 Task: In the  document marketing.pdf Use the tool word Count 'and display word count while typing'. Find the word using Dictionary ' happier'. Below name insert the link: www.wikipedia.org
Action: Mouse moved to (317, 391)
Screenshot: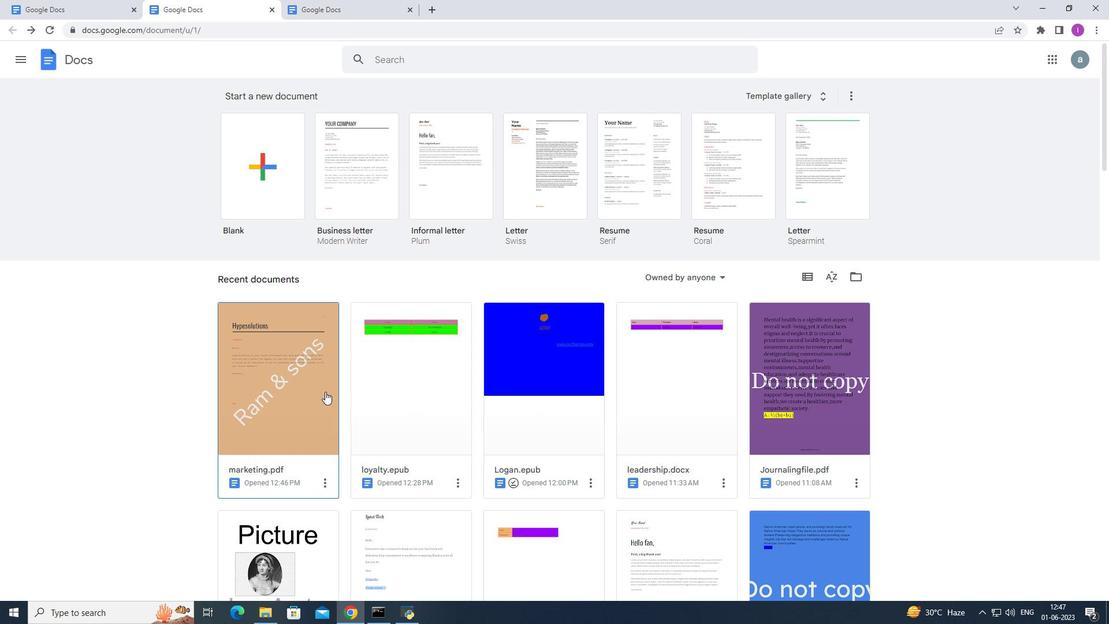 
Action: Mouse pressed left at (317, 391)
Screenshot: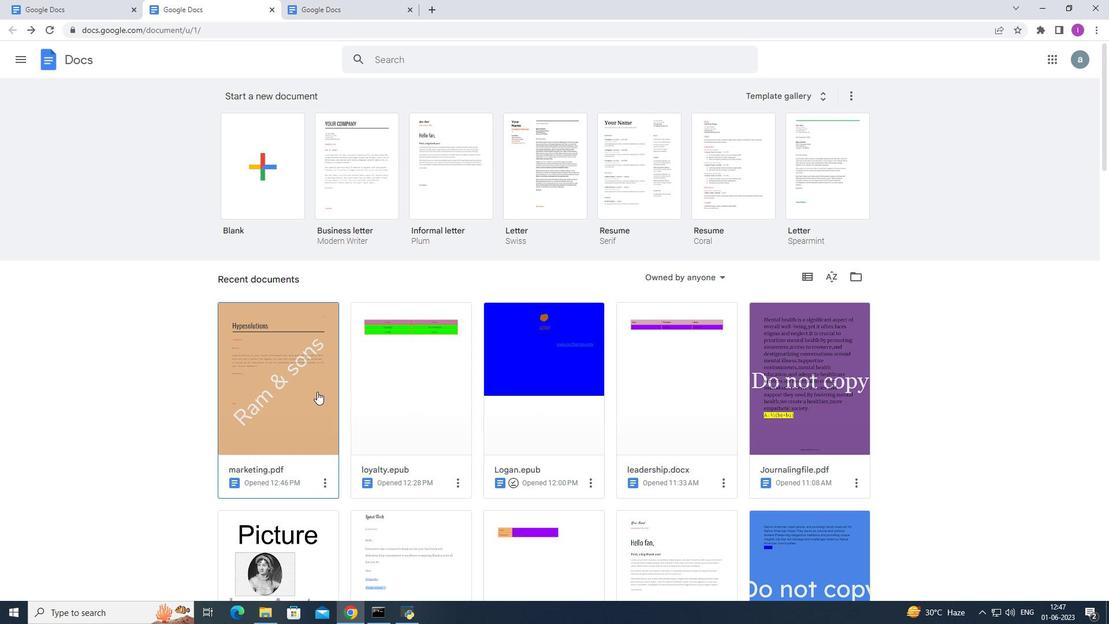 
Action: Mouse moved to (193, 63)
Screenshot: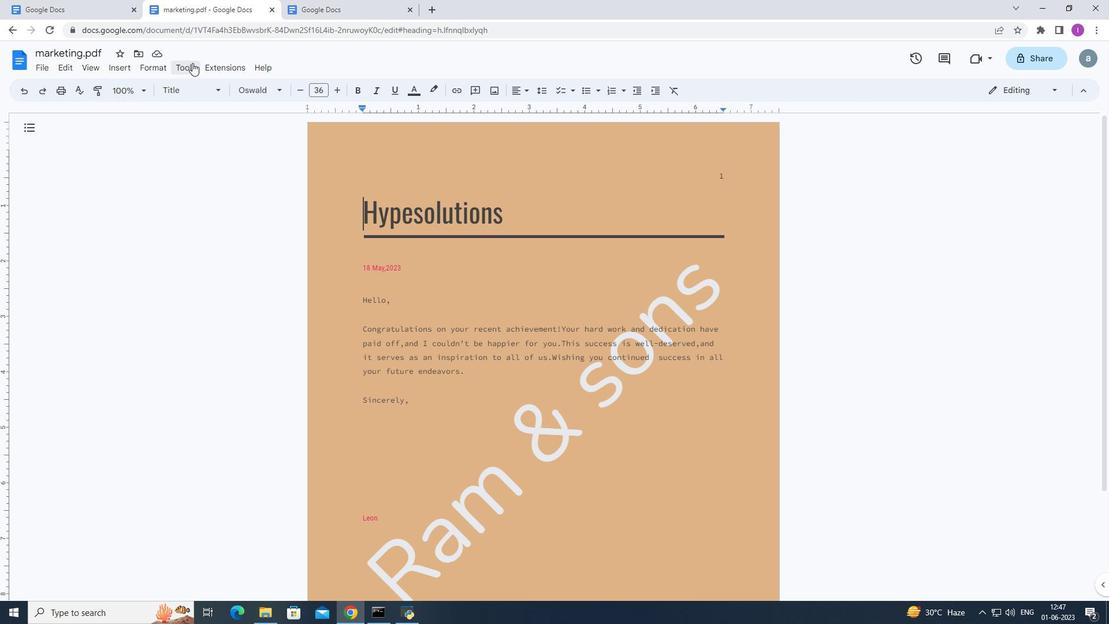 
Action: Mouse pressed left at (193, 63)
Screenshot: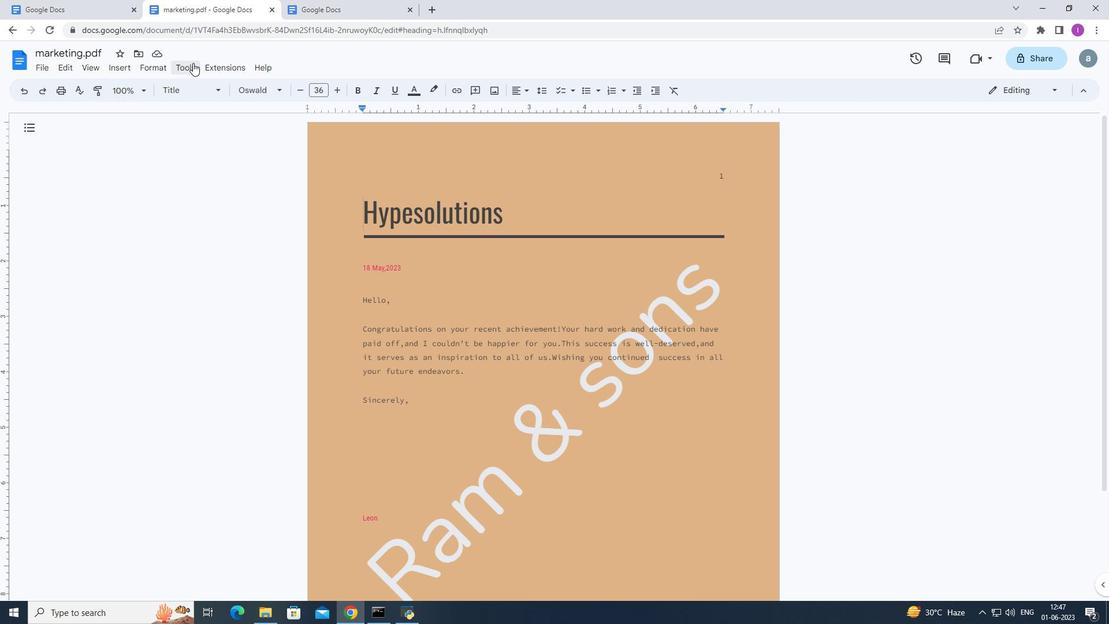 
Action: Mouse moved to (248, 106)
Screenshot: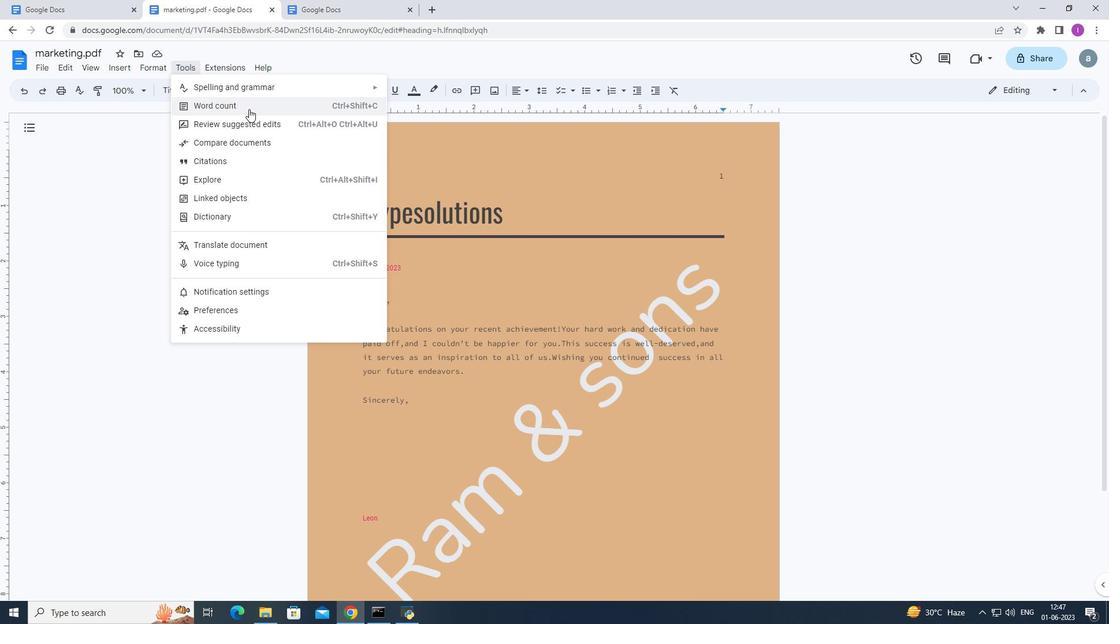 
Action: Mouse pressed left at (248, 106)
Screenshot: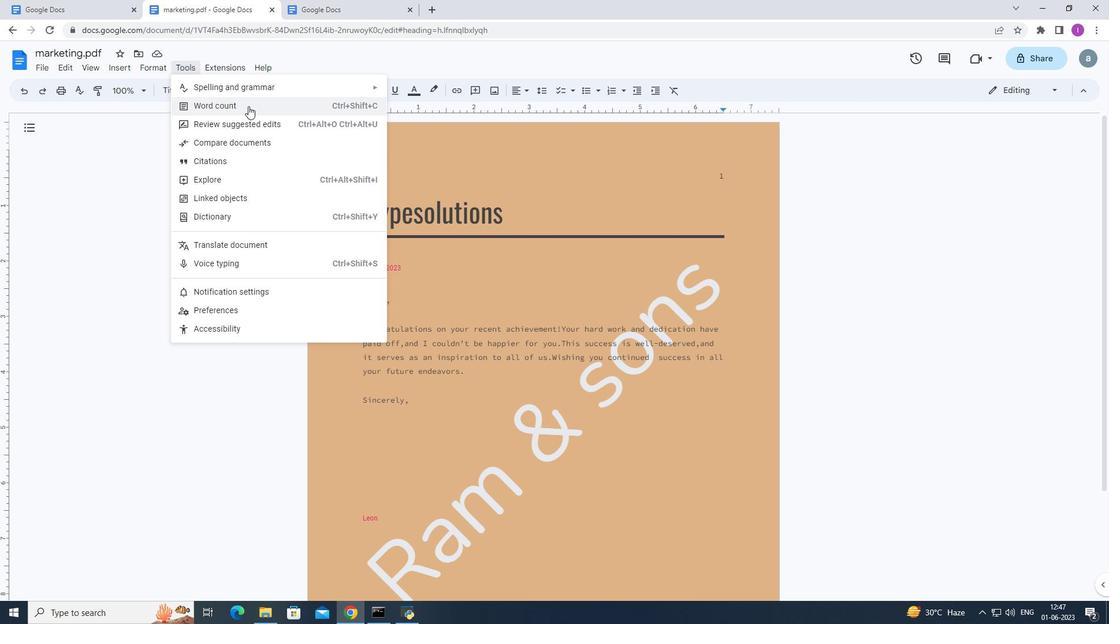 
Action: Mouse moved to (490, 371)
Screenshot: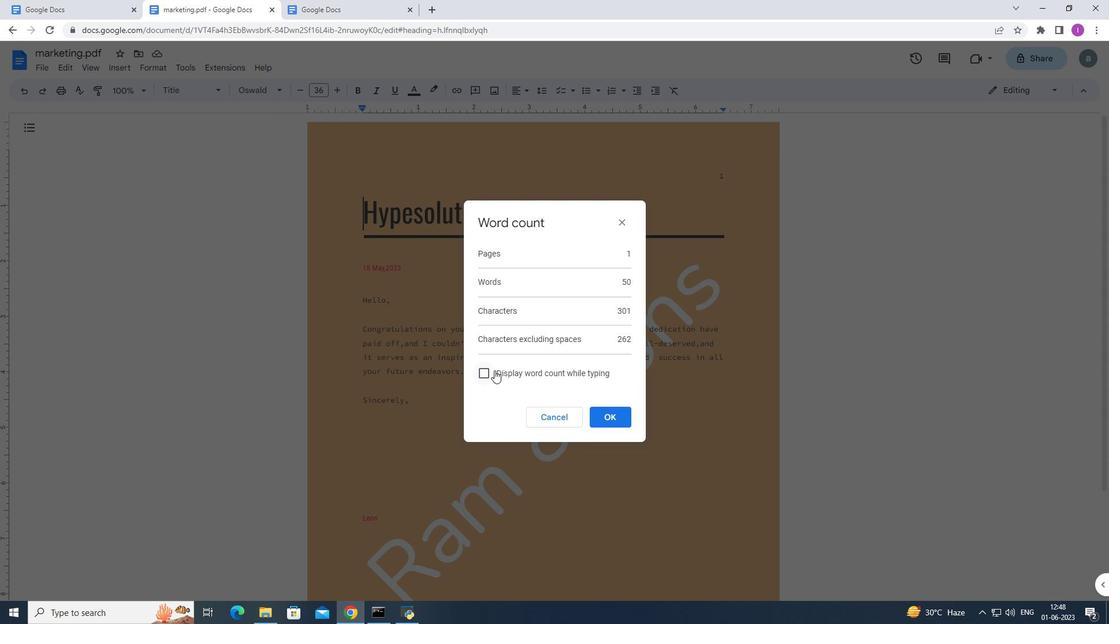 
Action: Mouse pressed left at (490, 371)
Screenshot: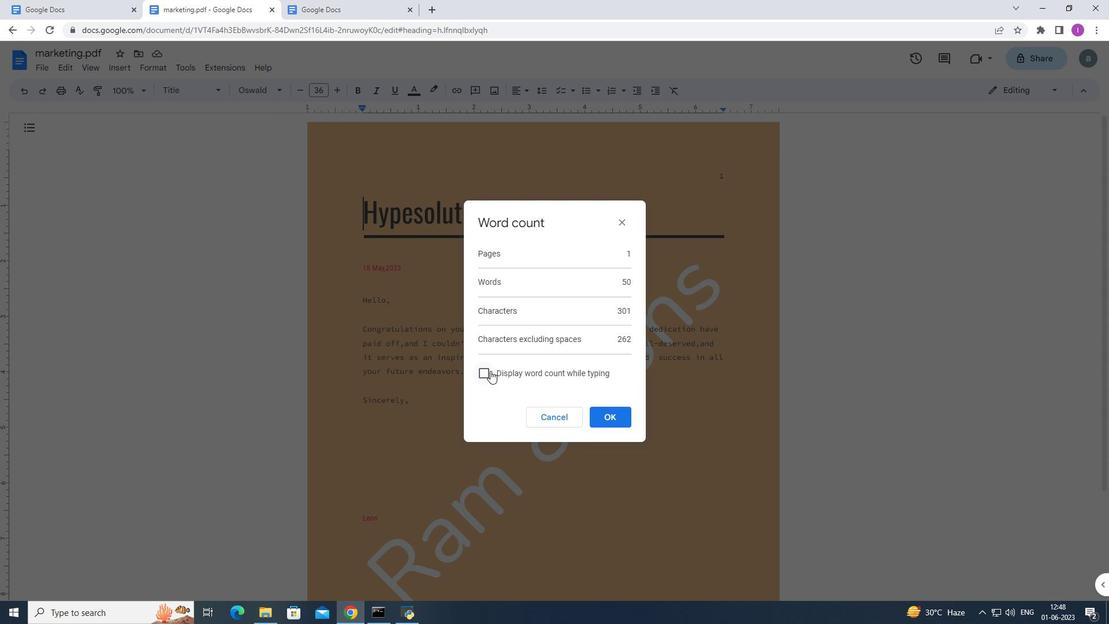 
Action: Mouse moved to (612, 417)
Screenshot: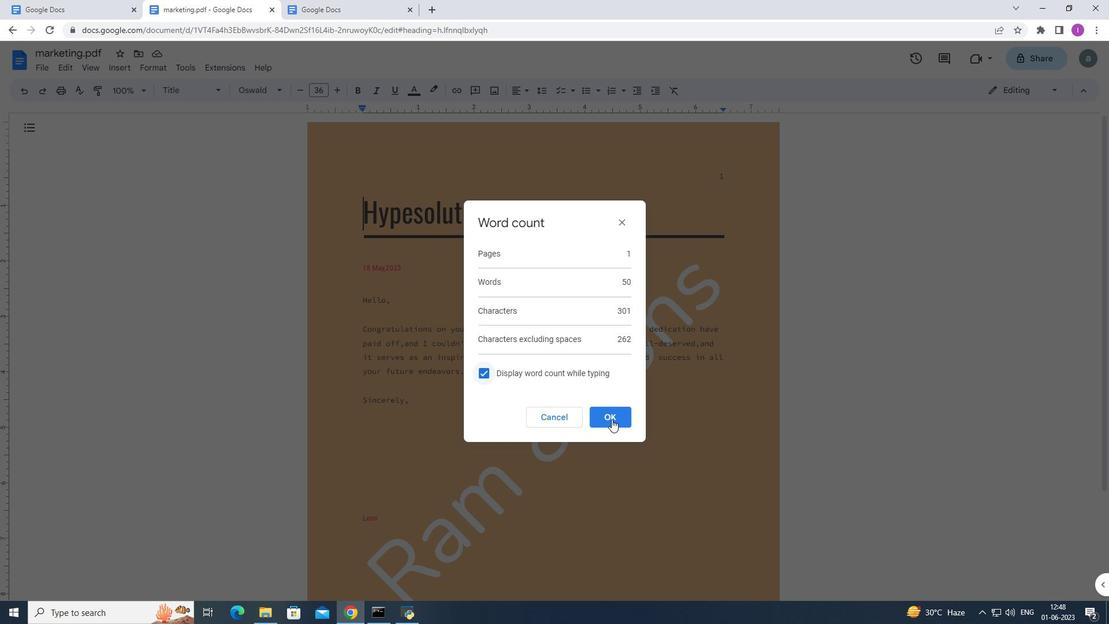 
Action: Mouse pressed left at (612, 417)
Screenshot: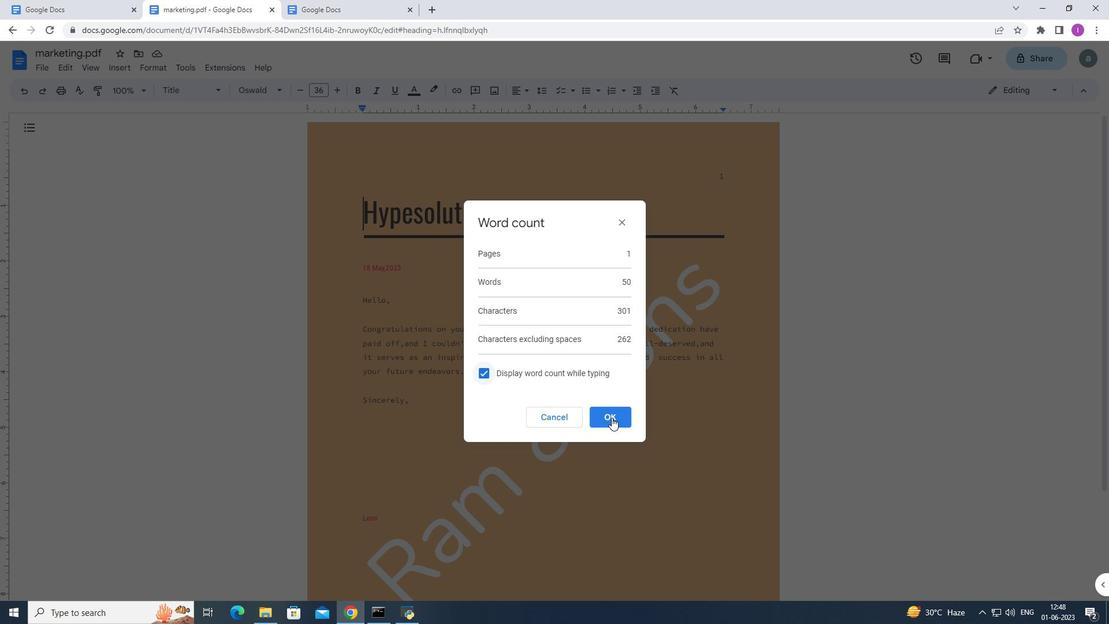 
Action: Mouse moved to (485, 343)
Screenshot: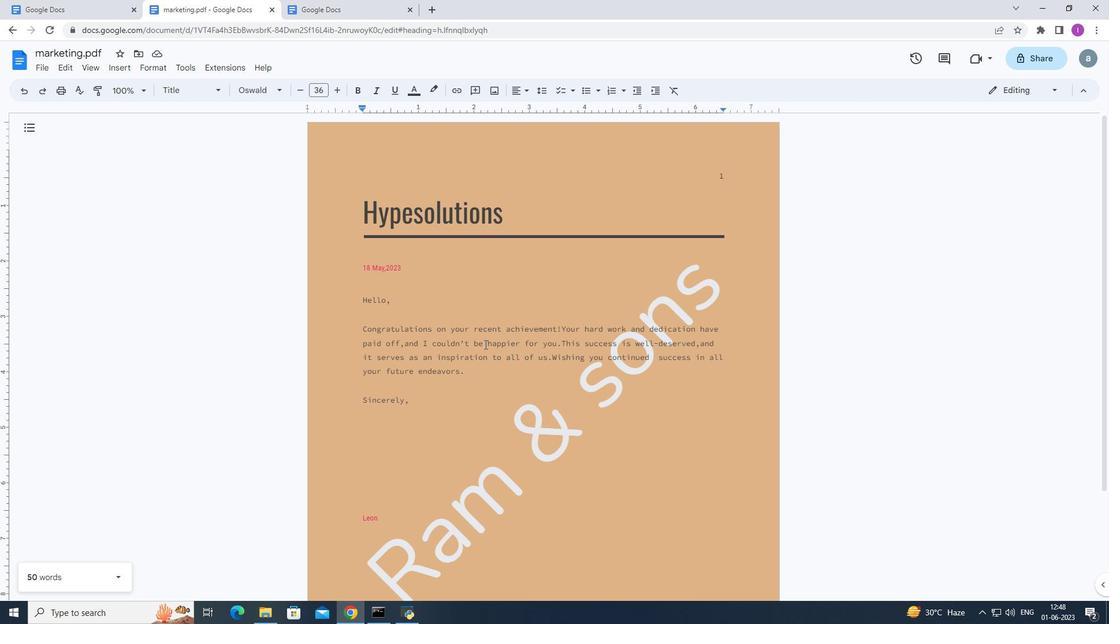 
Action: Mouse pressed left at (485, 343)
Screenshot: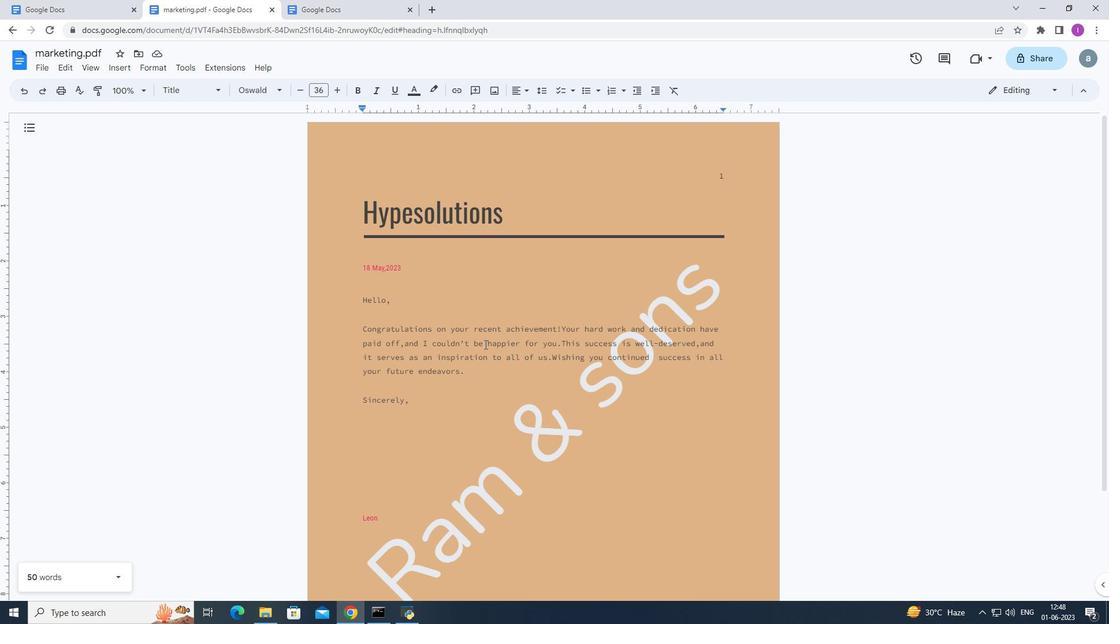 
Action: Mouse moved to (192, 66)
Screenshot: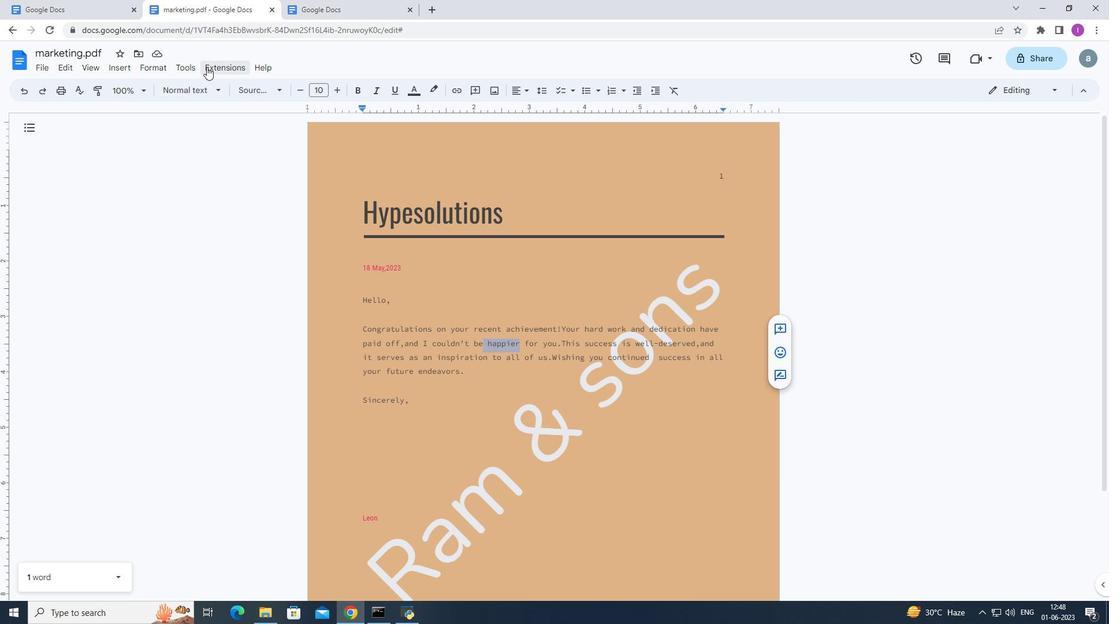 
Action: Mouse pressed left at (192, 66)
Screenshot: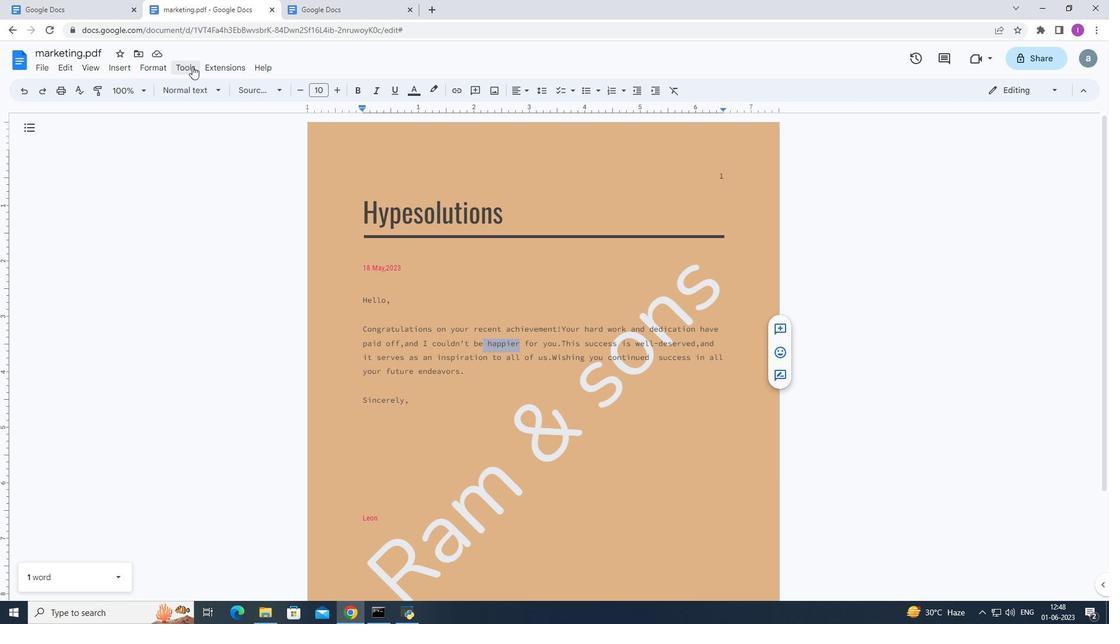 
Action: Mouse moved to (226, 221)
Screenshot: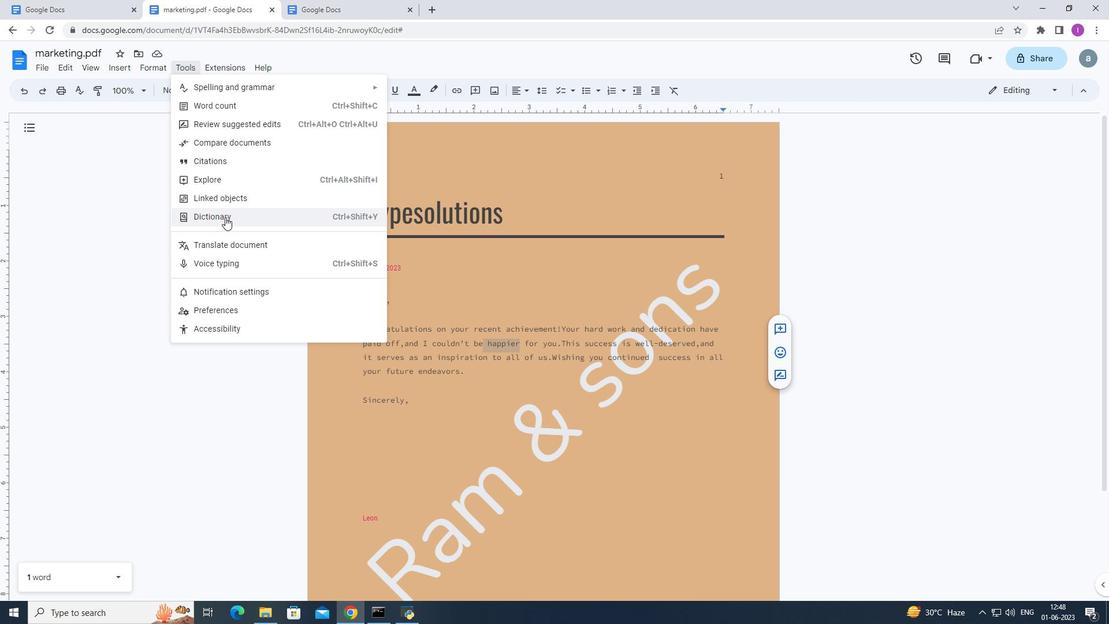
Action: Mouse pressed left at (226, 221)
Screenshot: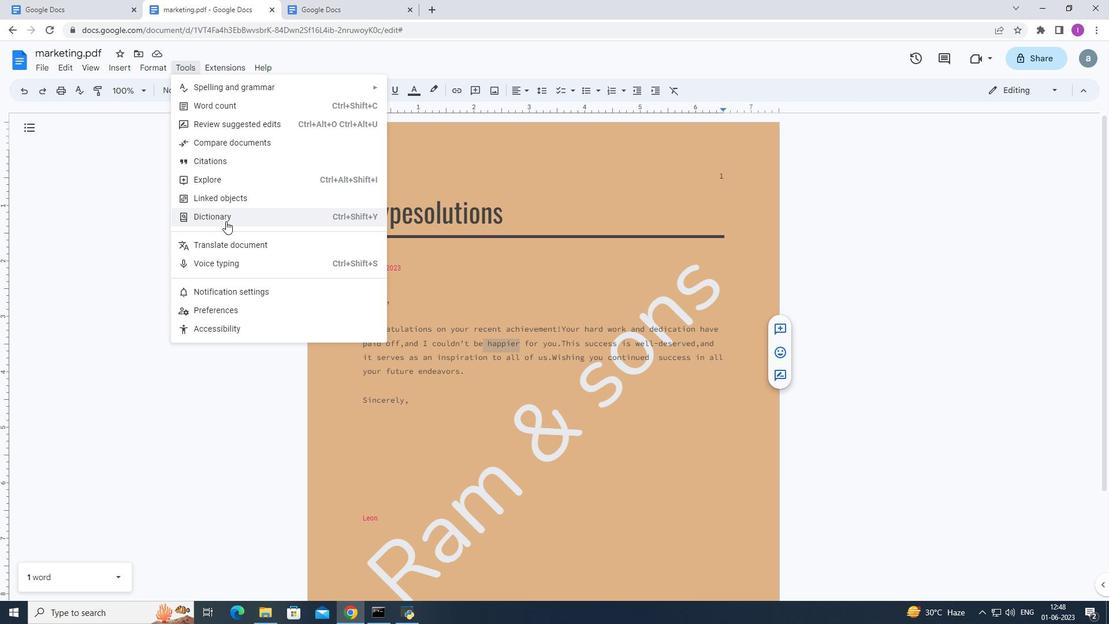 
Action: Mouse moved to (294, 524)
Screenshot: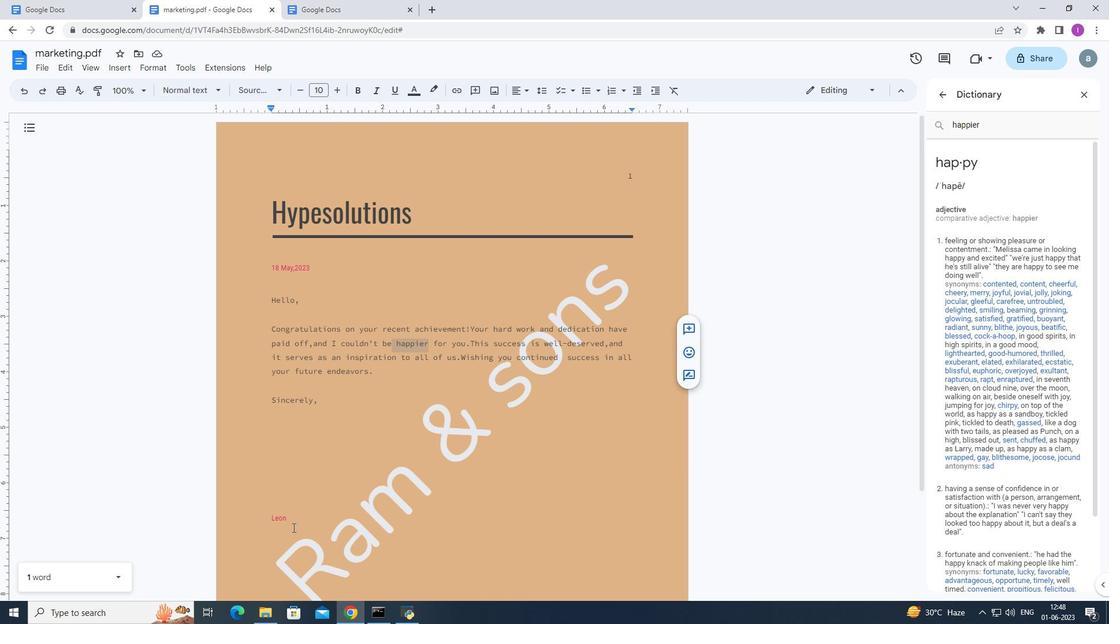 
Action: Mouse pressed left at (294, 524)
Screenshot: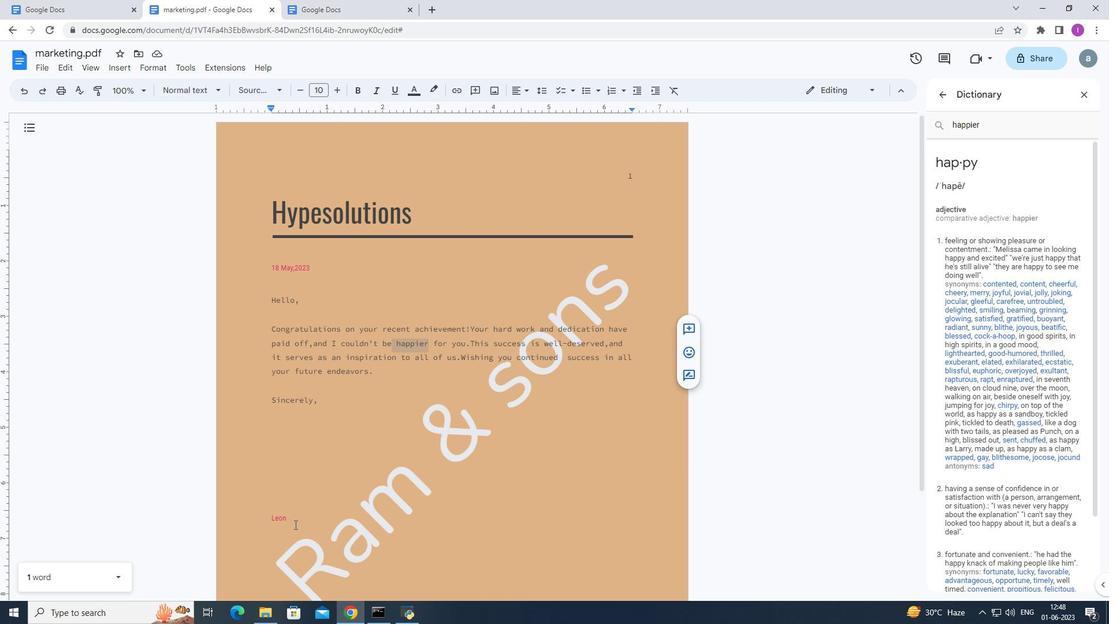 
Action: Mouse moved to (348, 526)
Screenshot: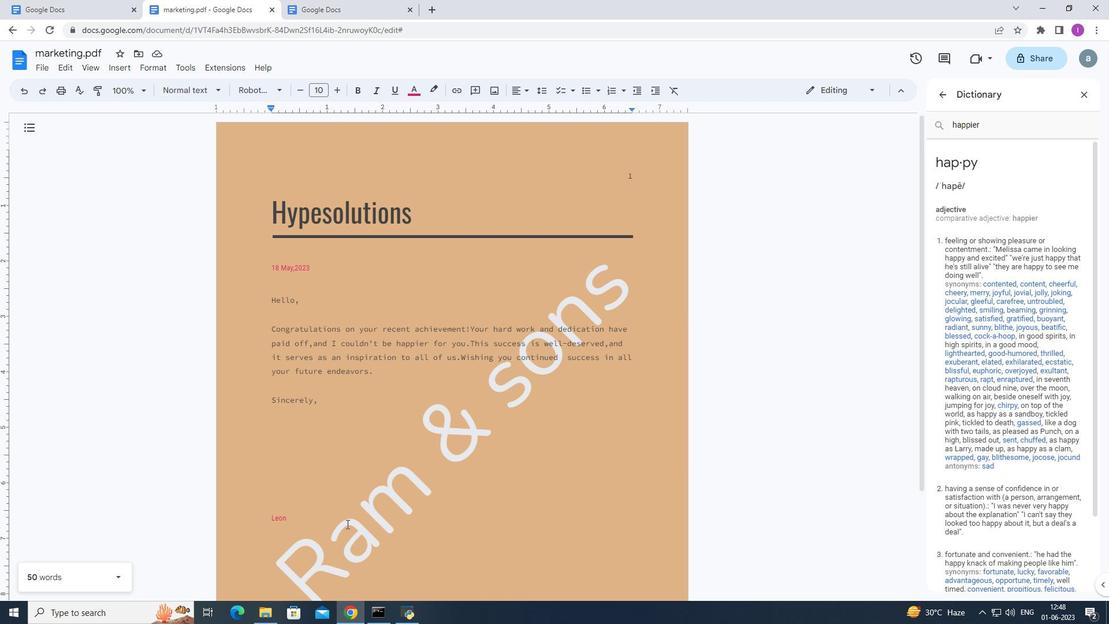 
Action: Key pressed <Key.enter>
Screenshot: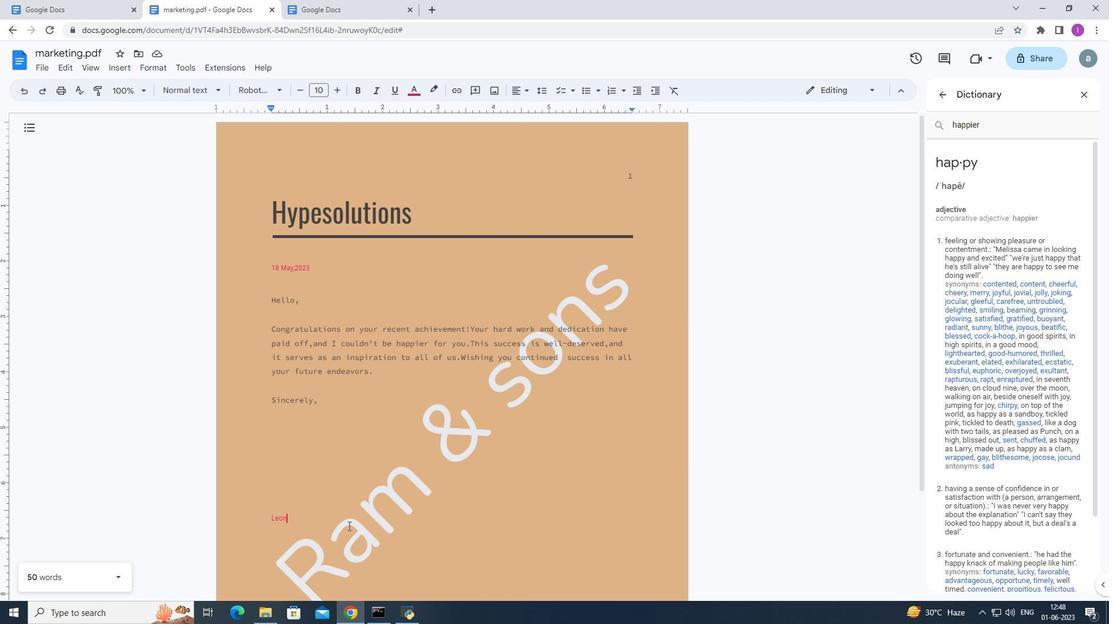 
Action: Mouse moved to (110, 62)
Screenshot: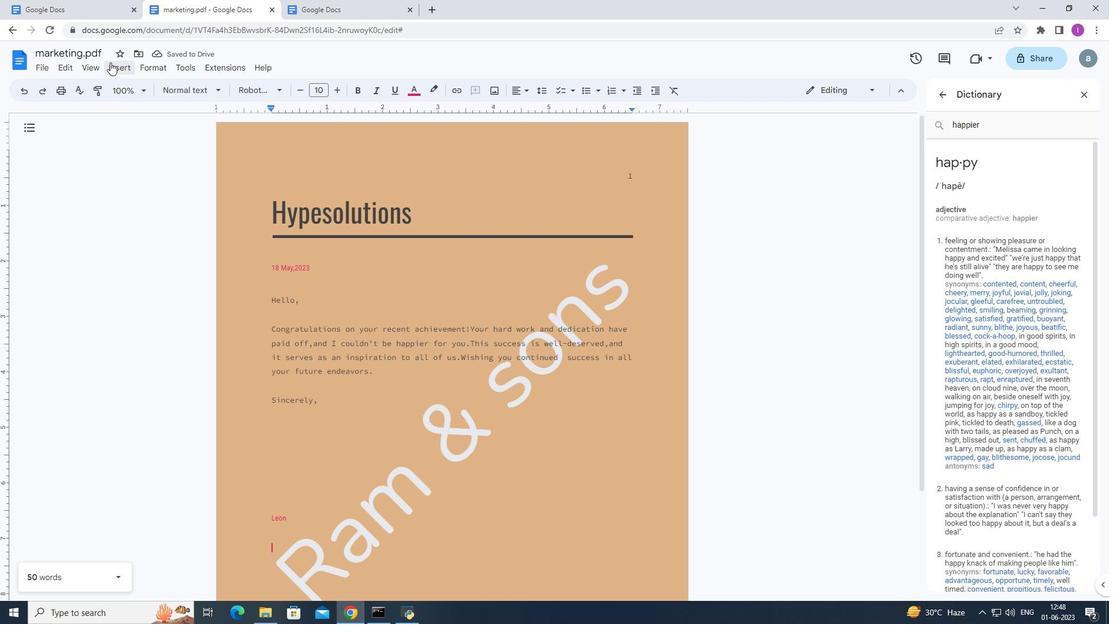 
Action: Mouse pressed left at (110, 62)
Screenshot: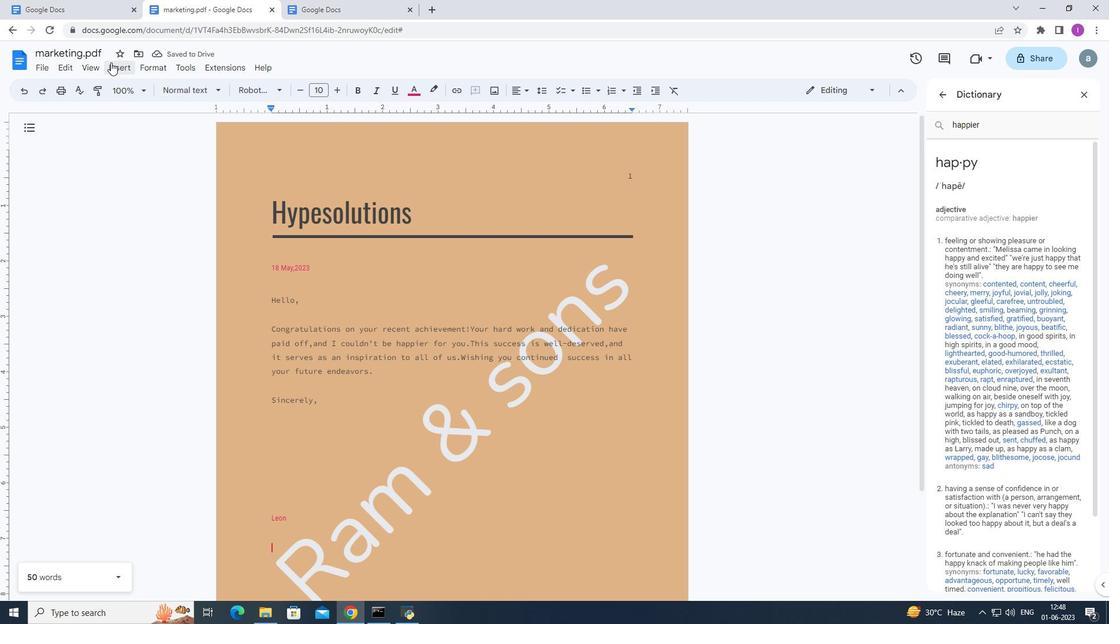 
Action: Mouse moved to (137, 423)
Screenshot: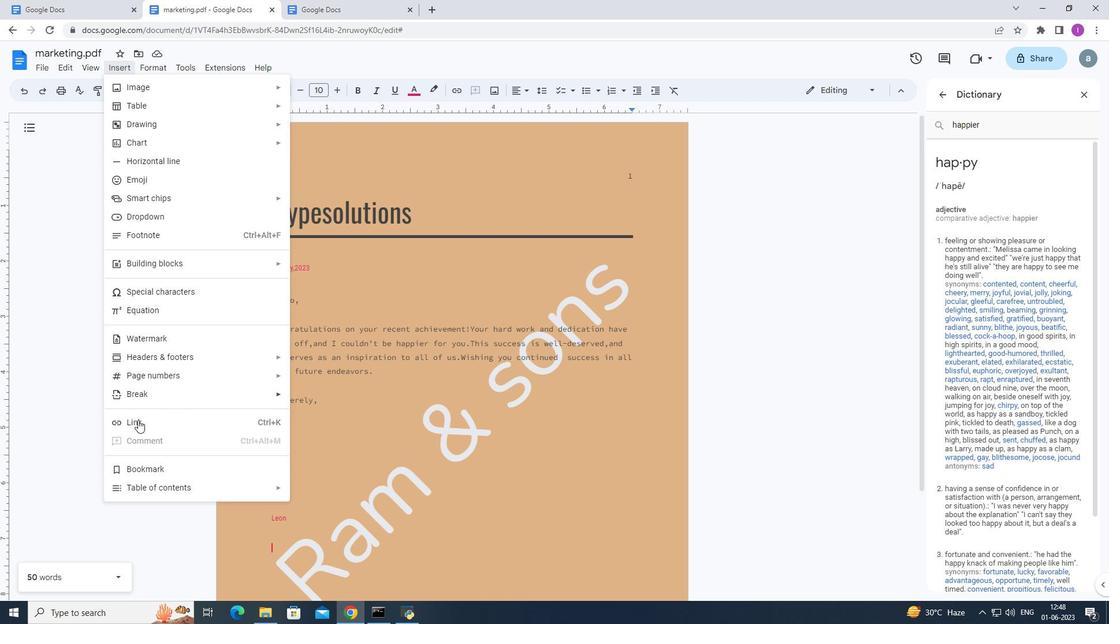 
Action: Mouse pressed left at (137, 423)
Screenshot: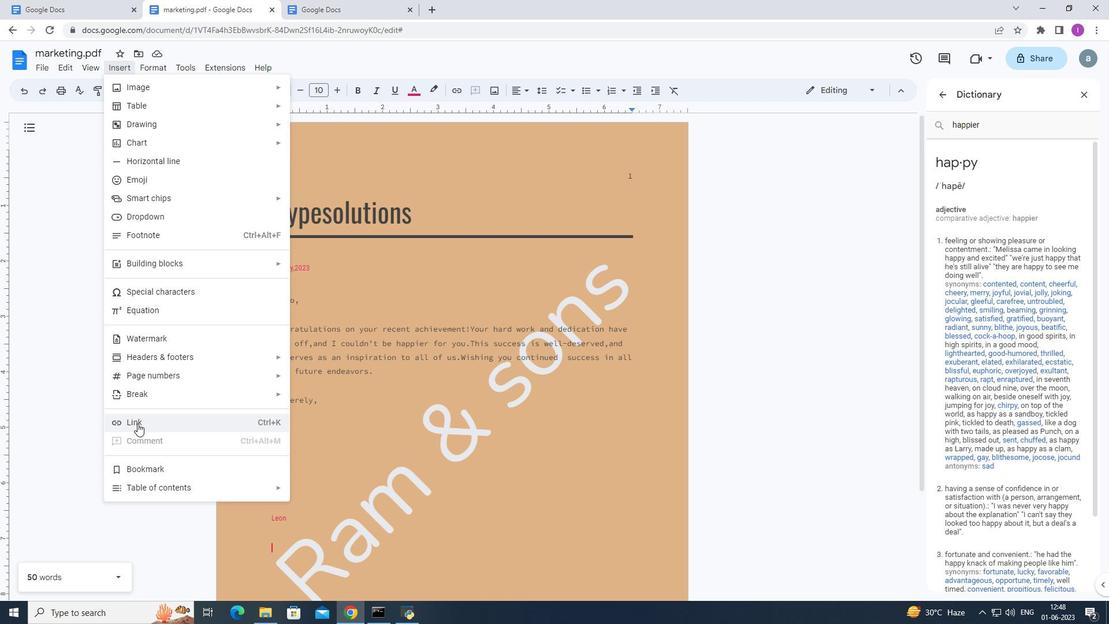 
Action: Mouse moved to (652, 363)
Screenshot: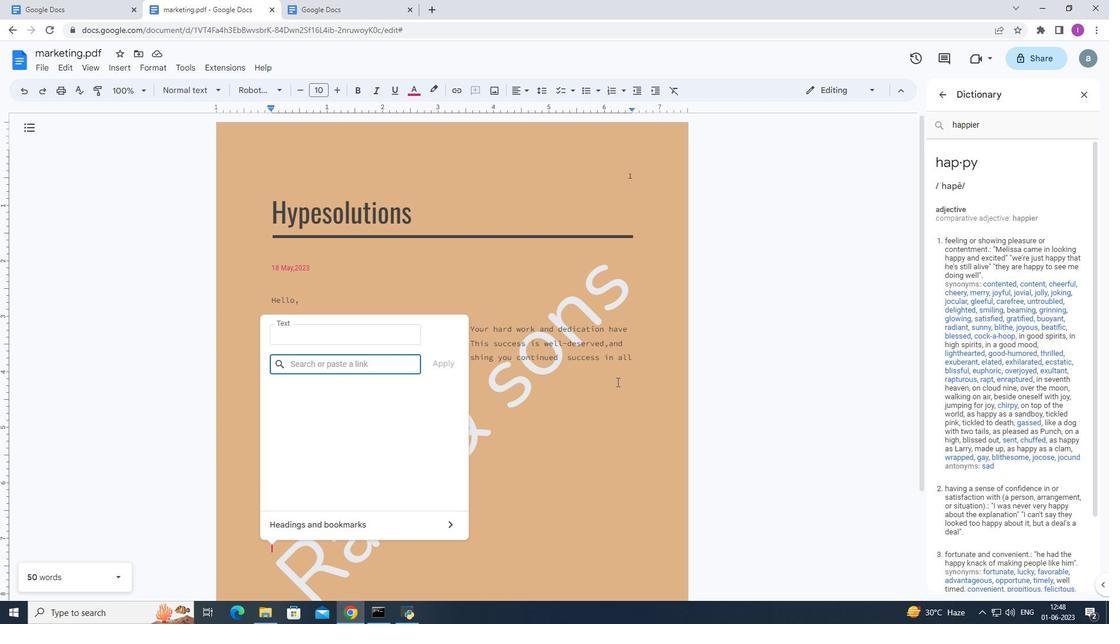 
Action: Key pressed www.wikipedia
Screenshot: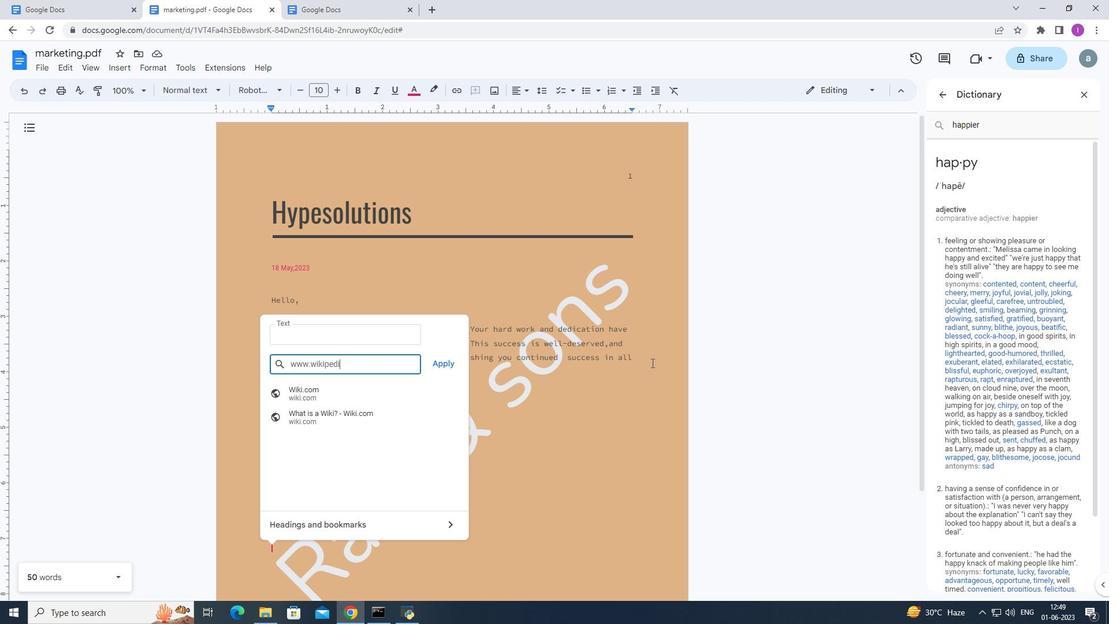 
Action: Mouse moved to (494, 451)
Screenshot: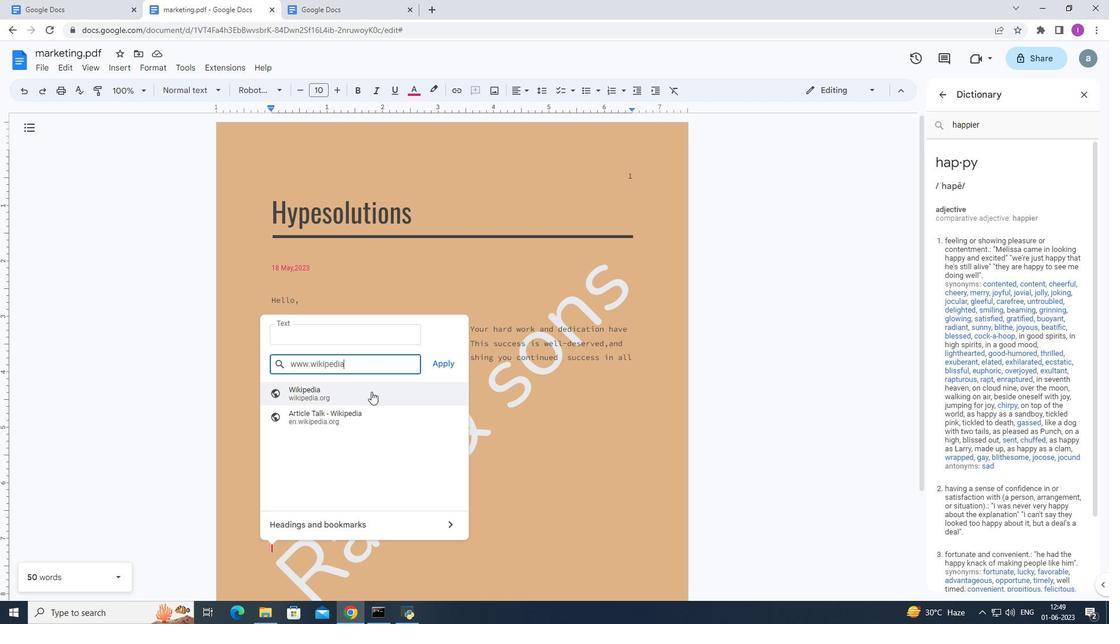 
Action: Key pressed .
Screenshot: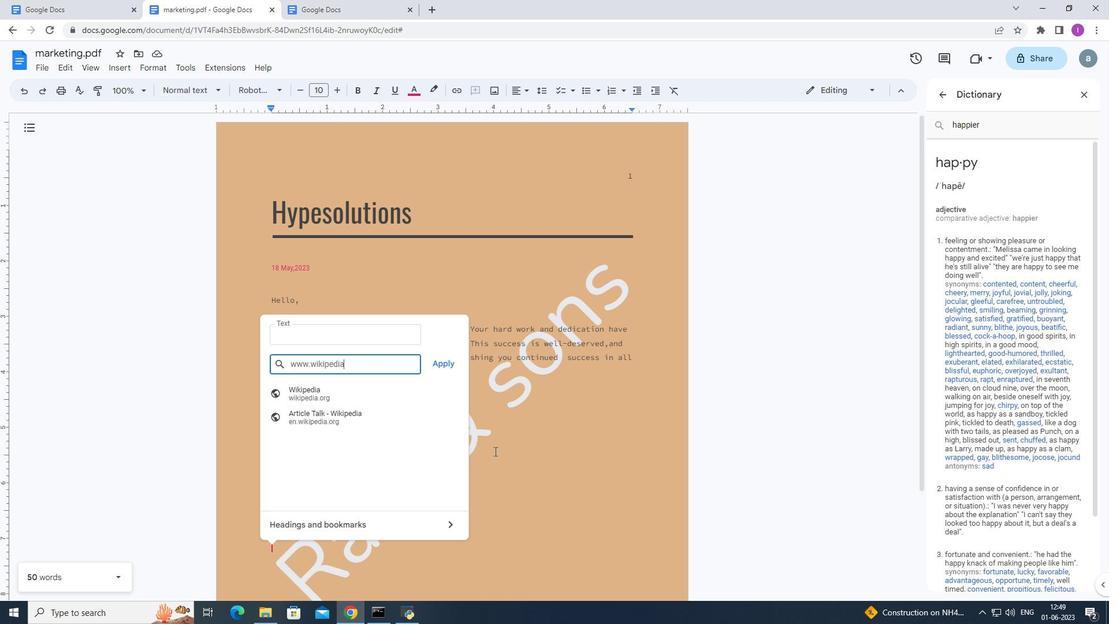 
Action: Mouse moved to (494, 452)
Screenshot: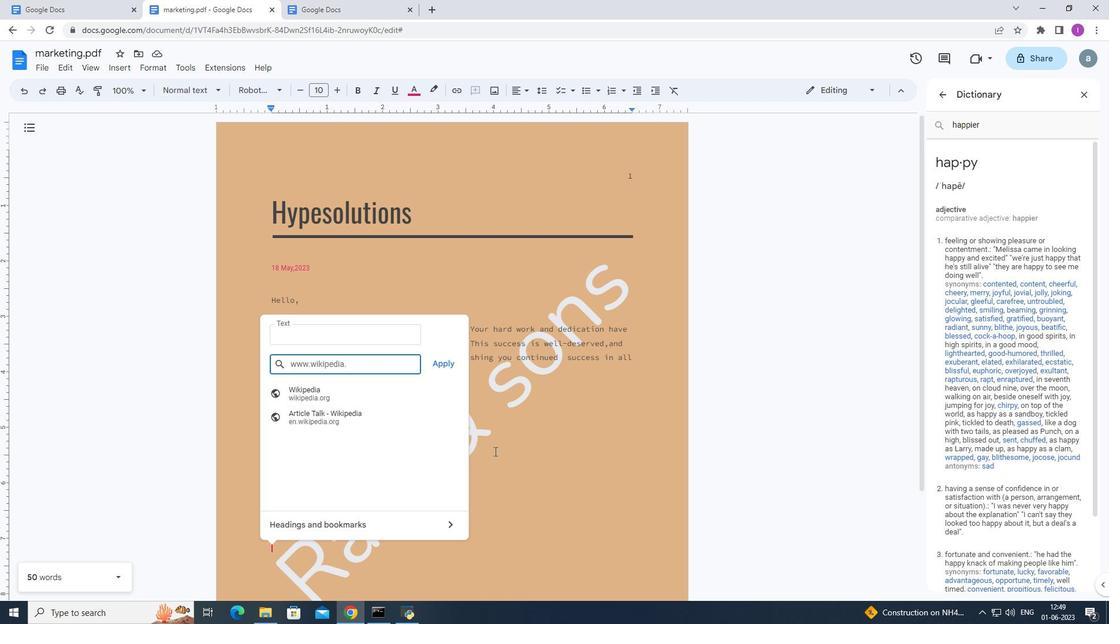 
Action: Key pressed ord<Key.backspace>g
Screenshot: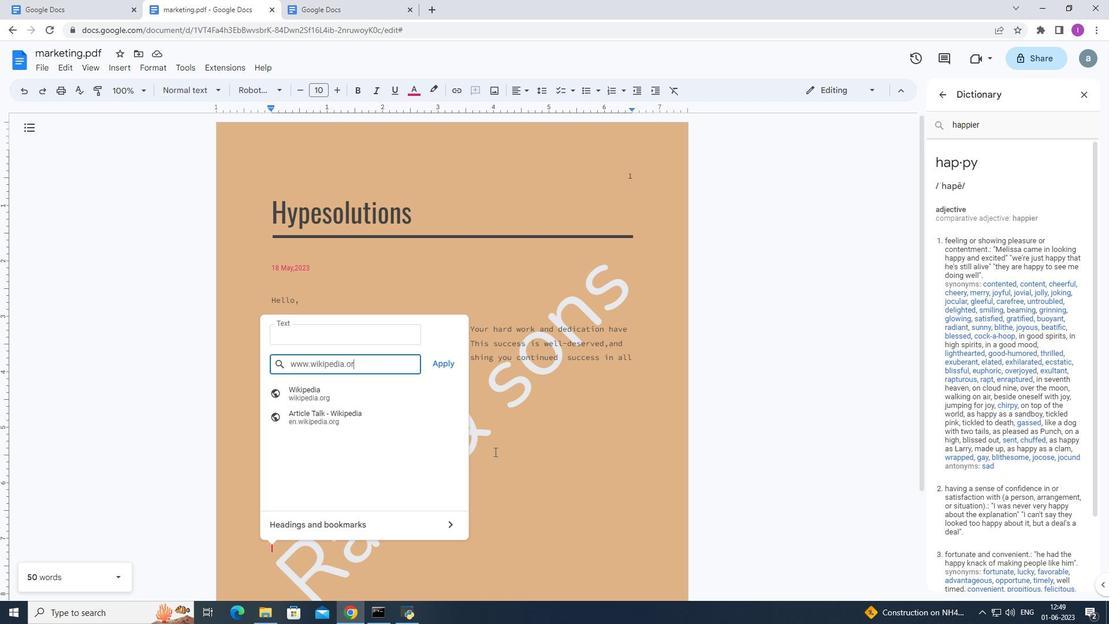 
Action: Mouse moved to (450, 365)
Screenshot: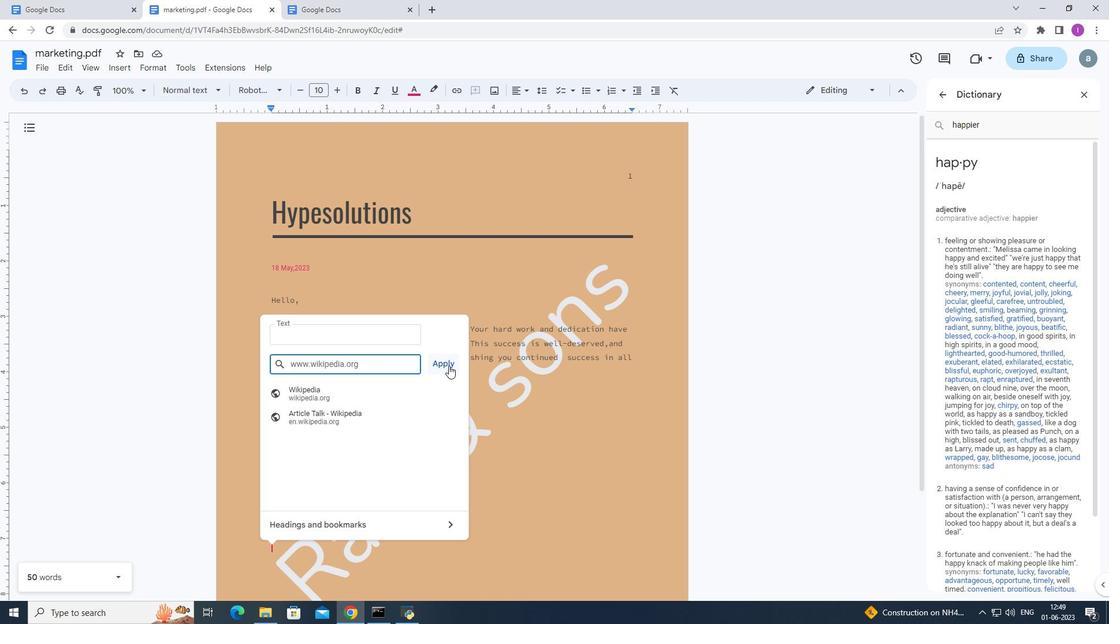
Action: Mouse pressed left at (450, 365)
Screenshot: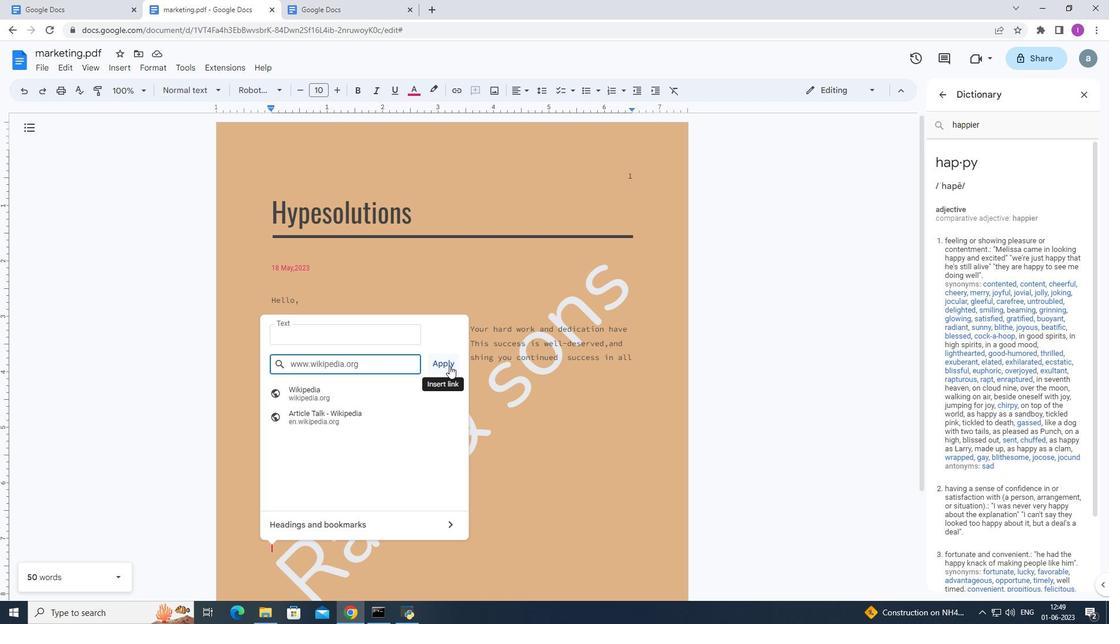 
Action: Mouse moved to (405, 495)
Screenshot: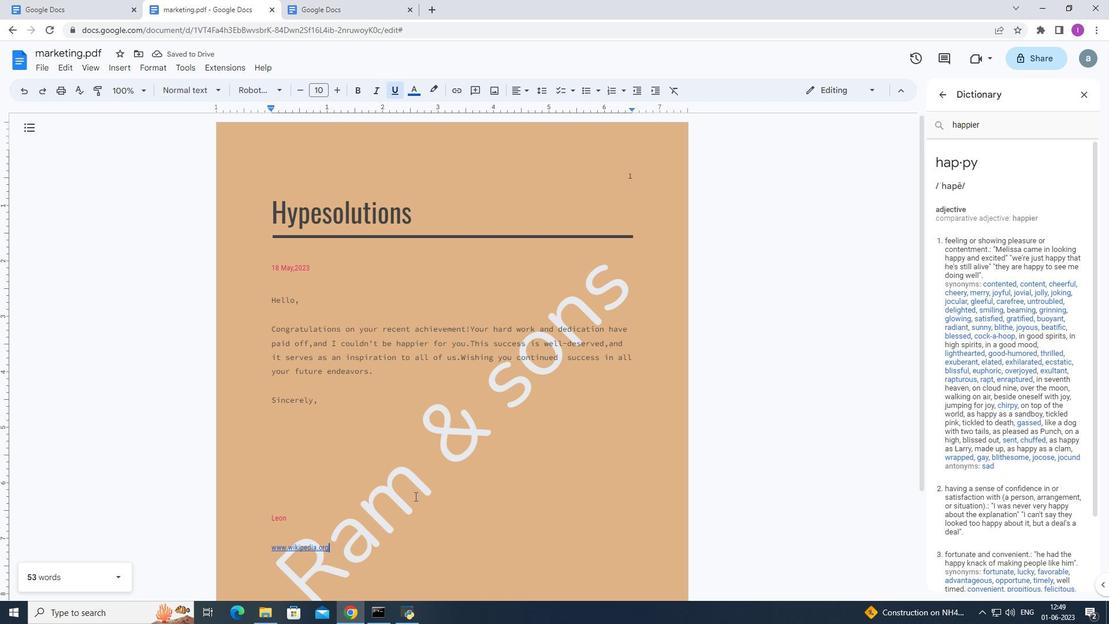 
